 Task: In the Contact  Olivia_Brown@whitney.org, schedule and save the meeting with title: 'Collaborative Discussion', Select date: '24 July, 2023', select start time: 12:00:PM. Add location on call (718) 987-6563 with meeting description: For further discussion on products, kindly join the meeting.. Logged in from softage.6@softage.net
Action: Mouse pressed left at (103, 69)
Screenshot: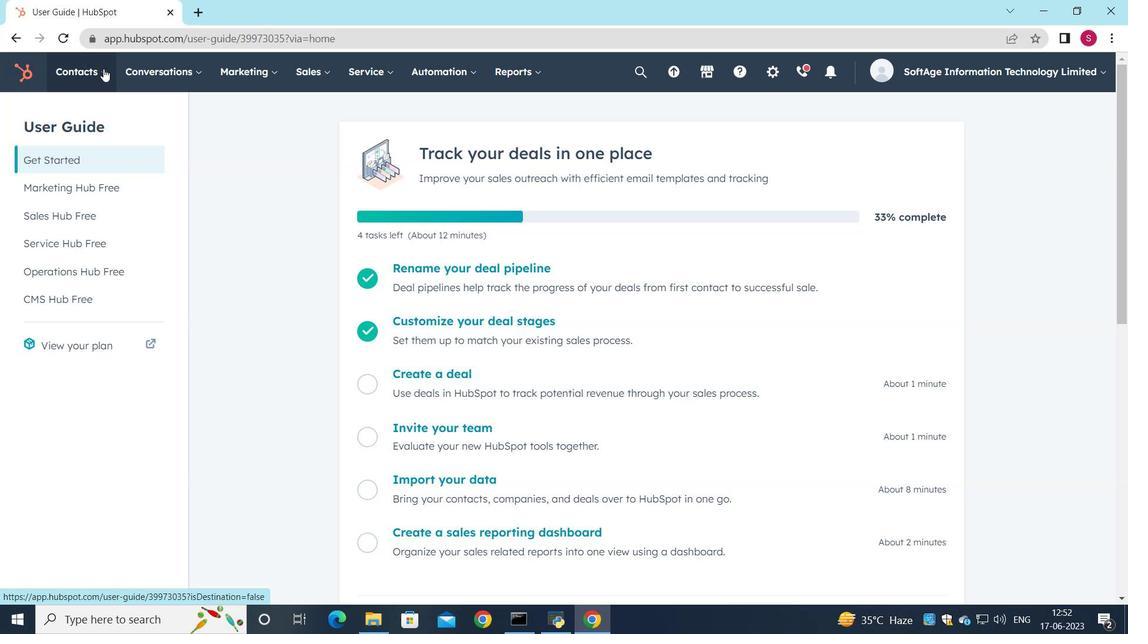 
Action: Mouse moved to (112, 115)
Screenshot: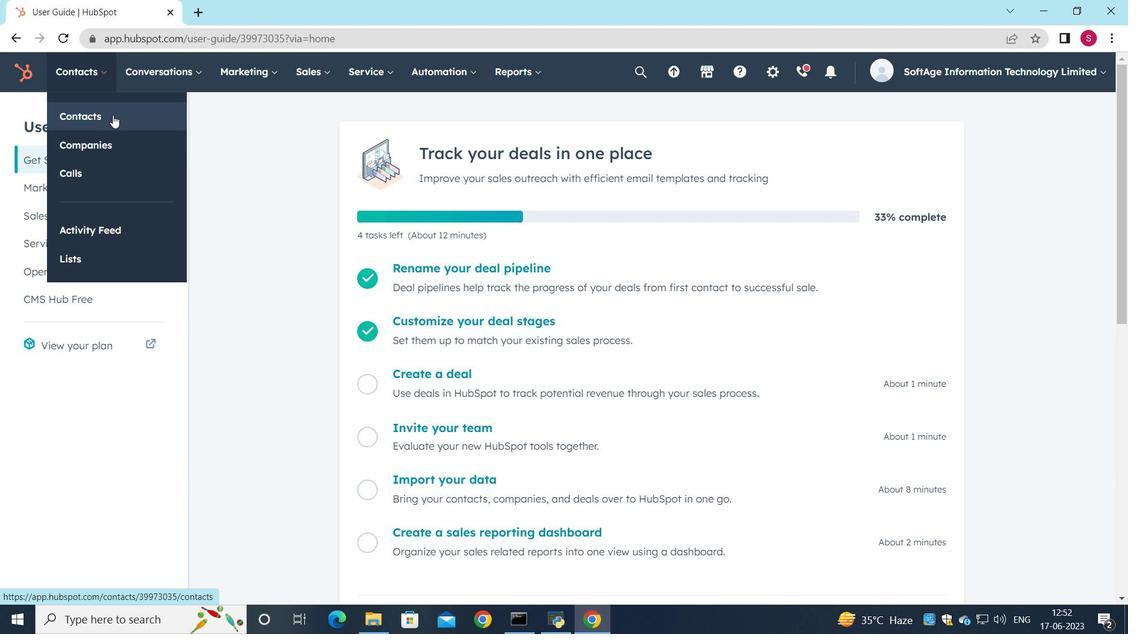
Action: Mouse pressed left at (112, 115)
Screenshot: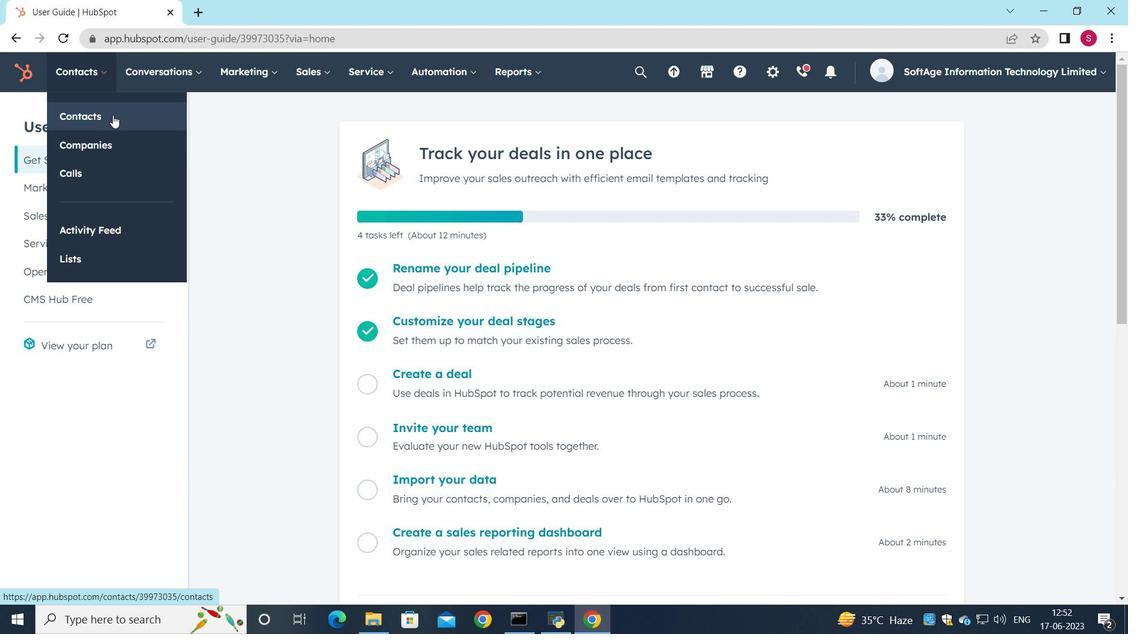 
Action: Mouse moved to (95, 244)
Screenshot: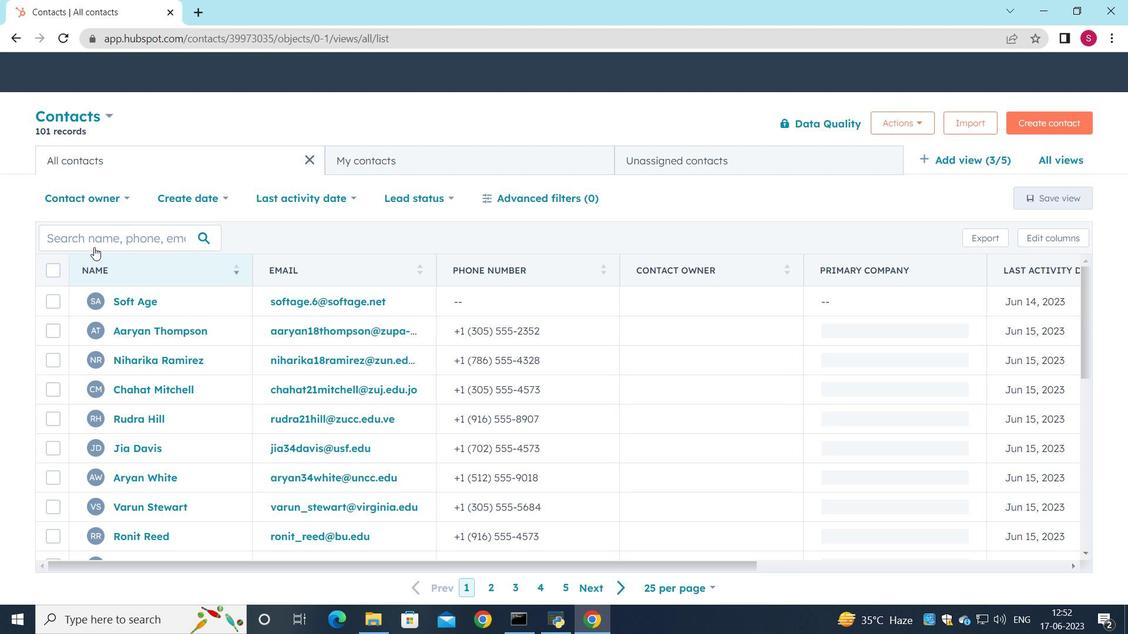 
Action: Mouse pressed left at (95, 244)
Screenshot: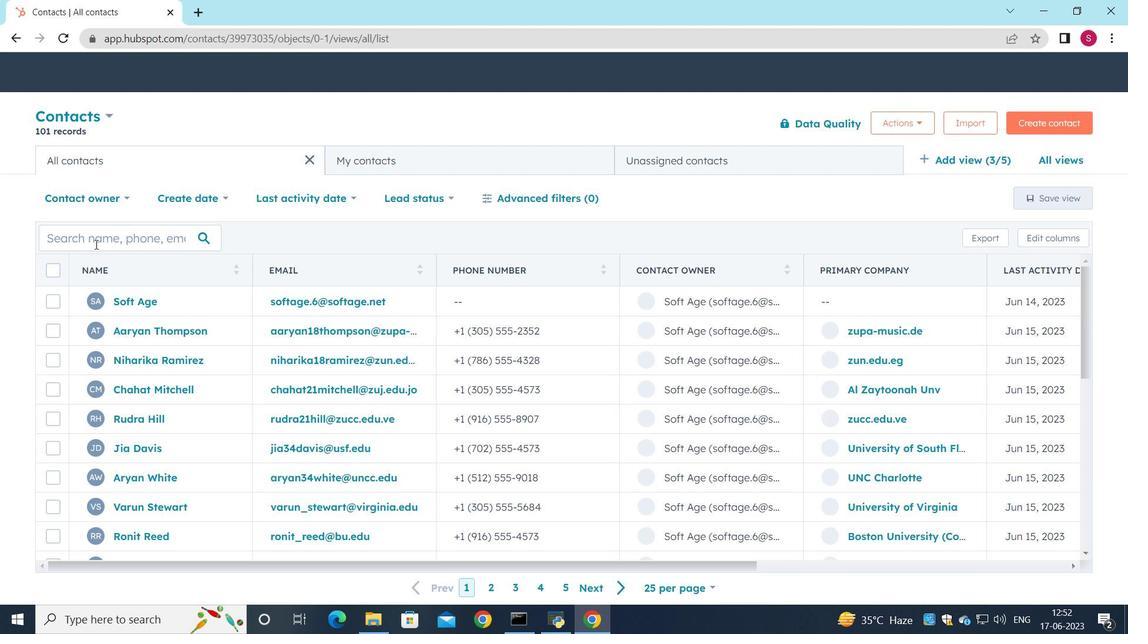 
Action: Key pressed <Key.shift><Key.shift>Olivia<Key.shift><Key.shift><Key.shift><Key.shift><Key.shift><Key.shift>_<Key.shift>Brown<Key.shift><Key.shift><Key.shift><Key.shift><Key.shift><Key.shift><Key.shift><Key.shift><Key.shift><Key.shift>@whitney.org
Screenshot: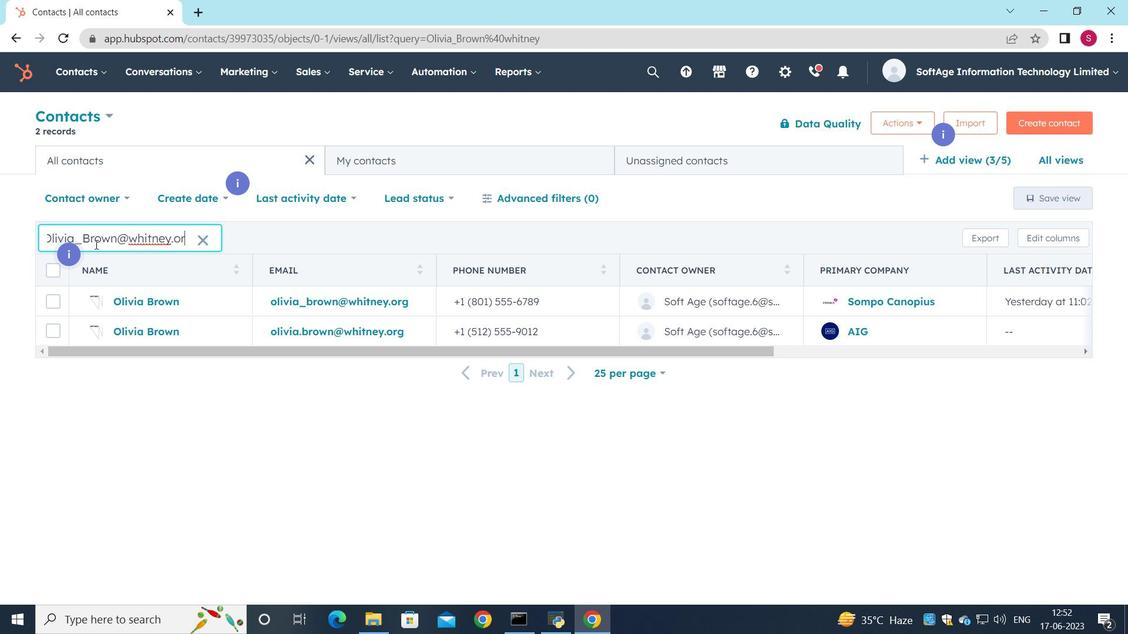 
Action: Mouse moved to (168, 299)
Screenshot: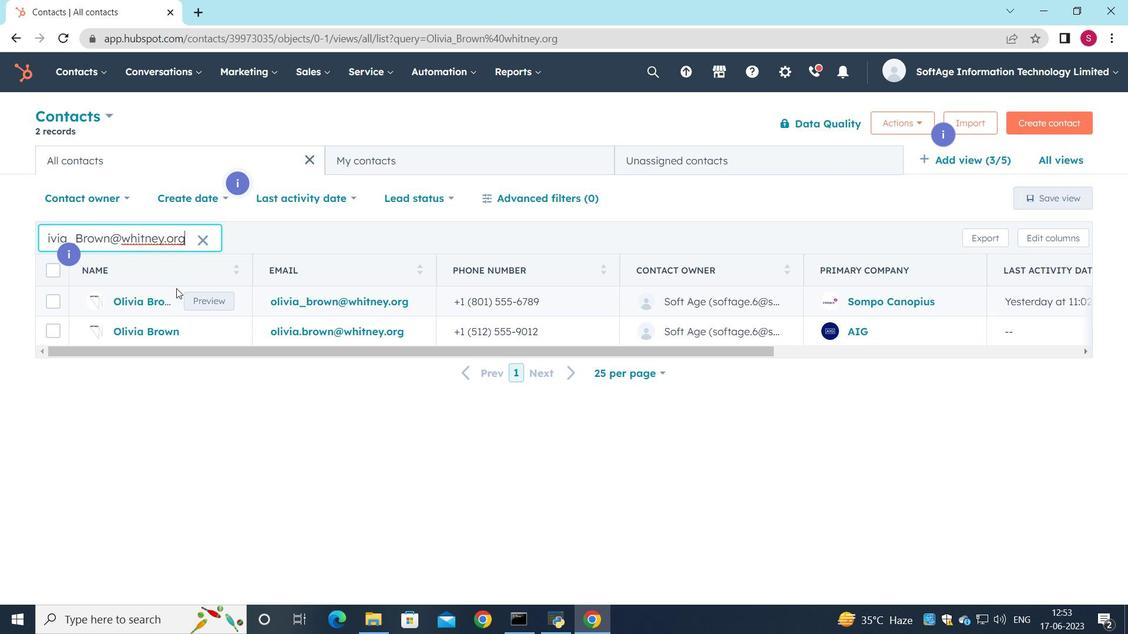 
Action: Mouse pressed left at (168, 299)
Screenshot: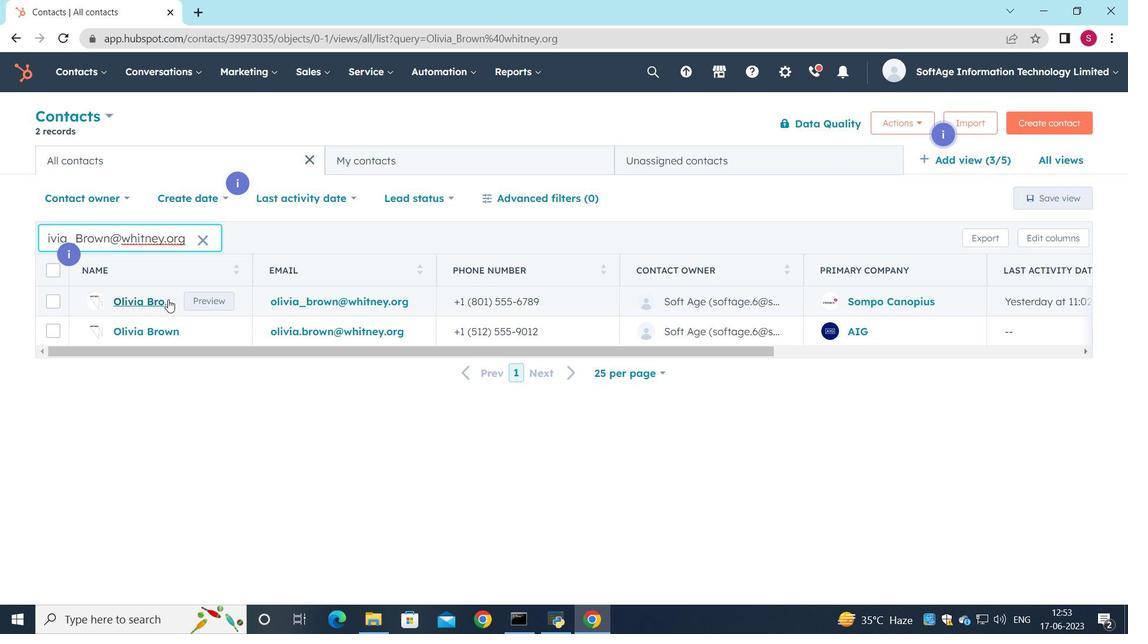 
Action: Mouse moved to (182, 242)
Screenshot: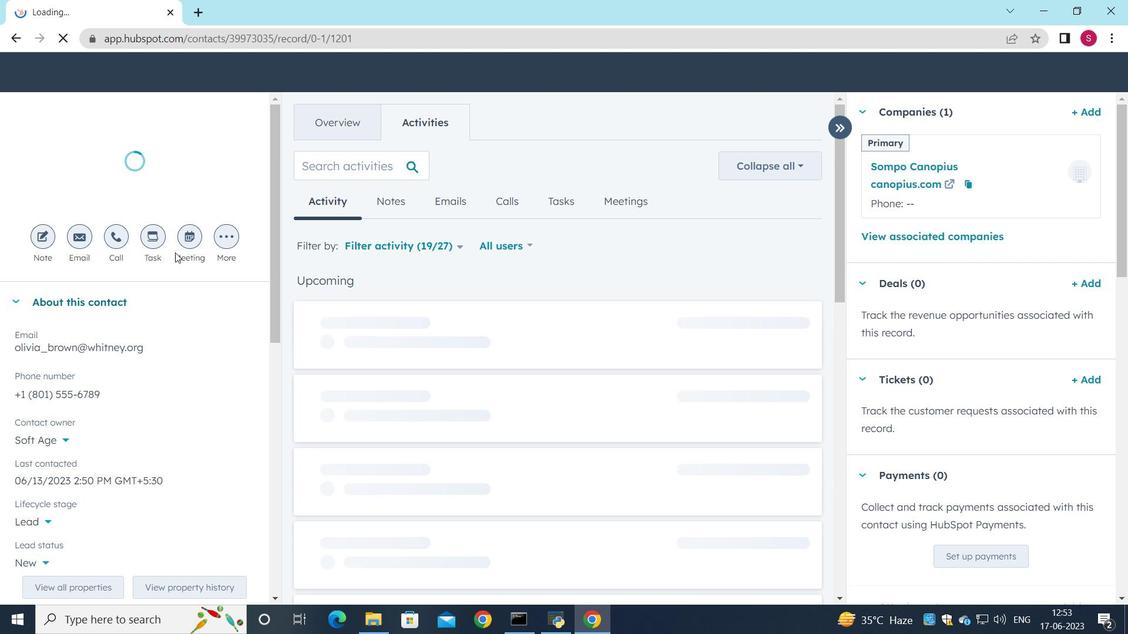 
Action: Mouse pressed left at (182, 242)
Screenshot: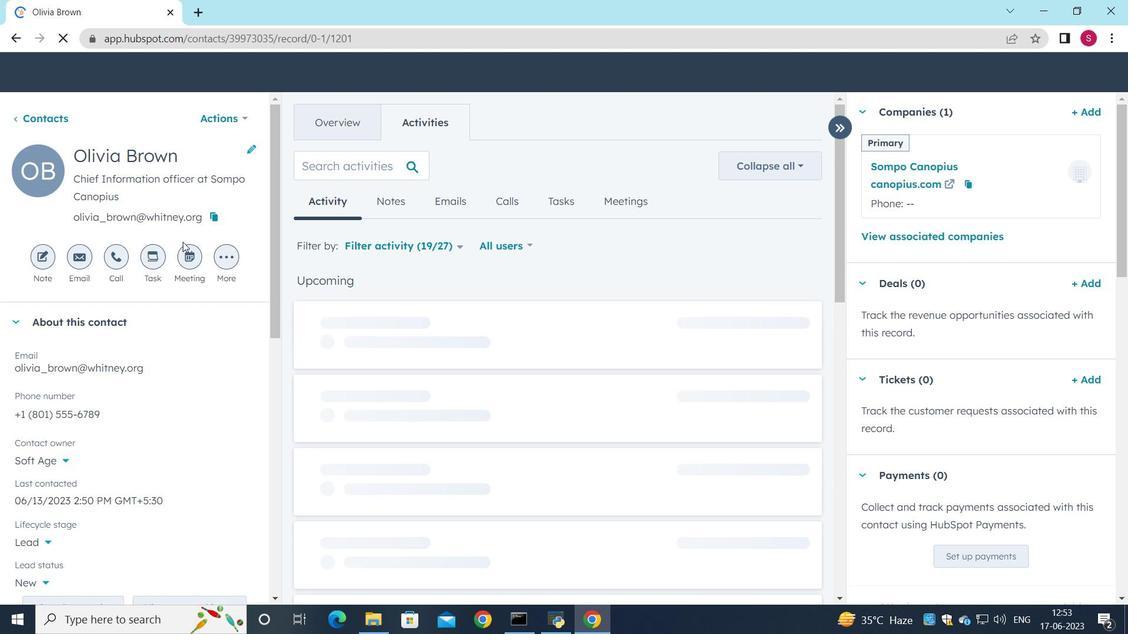 
Action: Mouse moved to (186, 249)
Screenshot: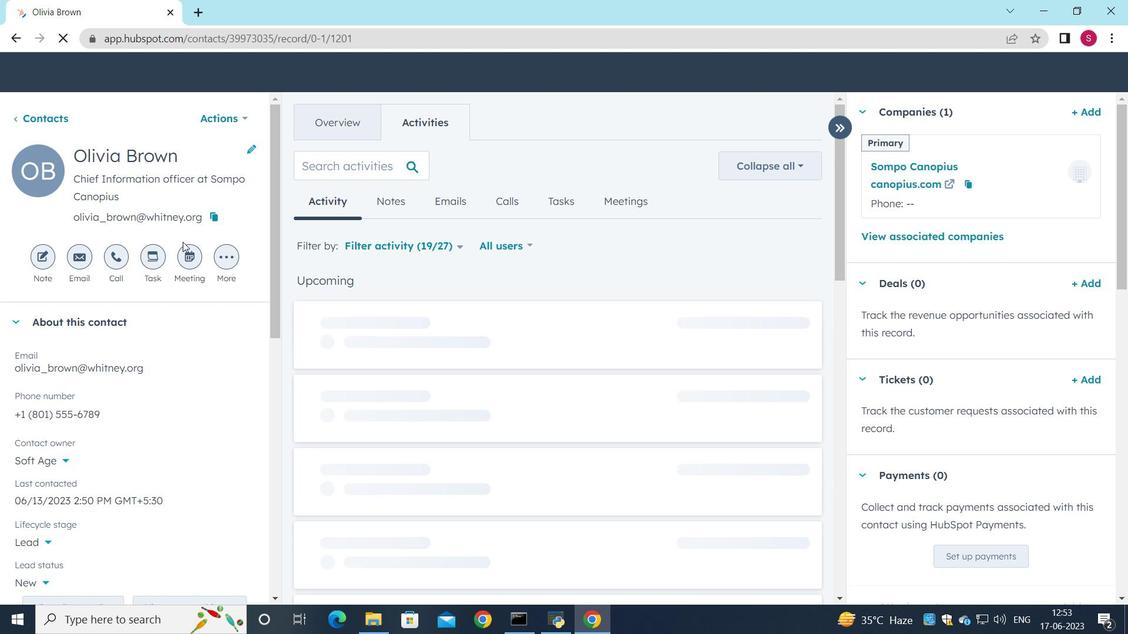 
Action: Mouse pressed left at (186, 249)
Screenshot: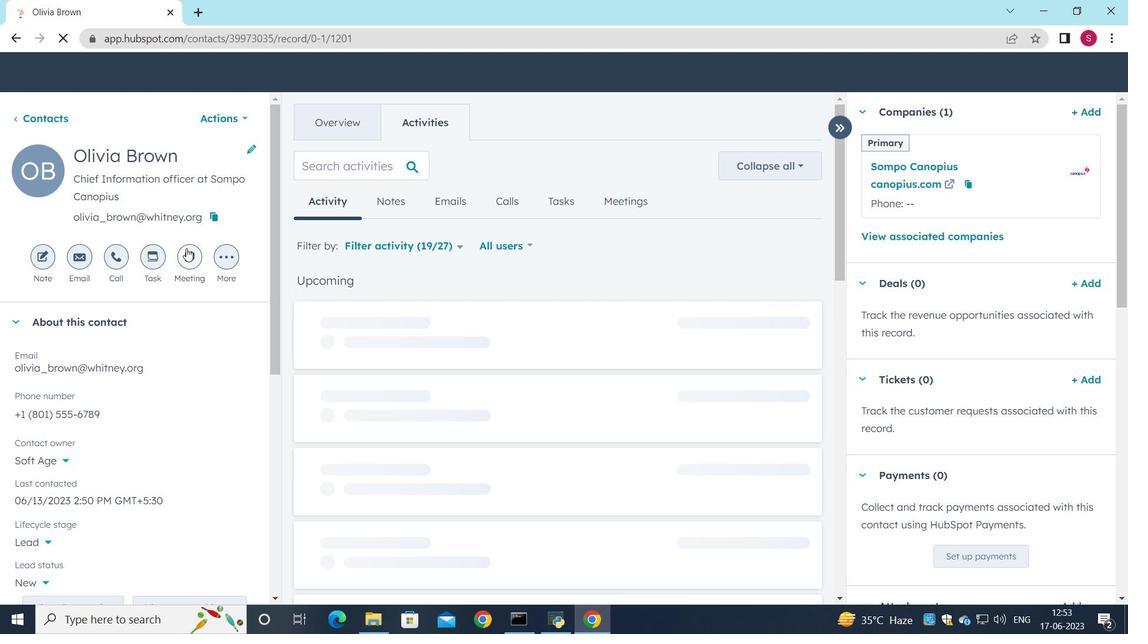 
Action: Mouse moved to (172, 233)
Screenshot: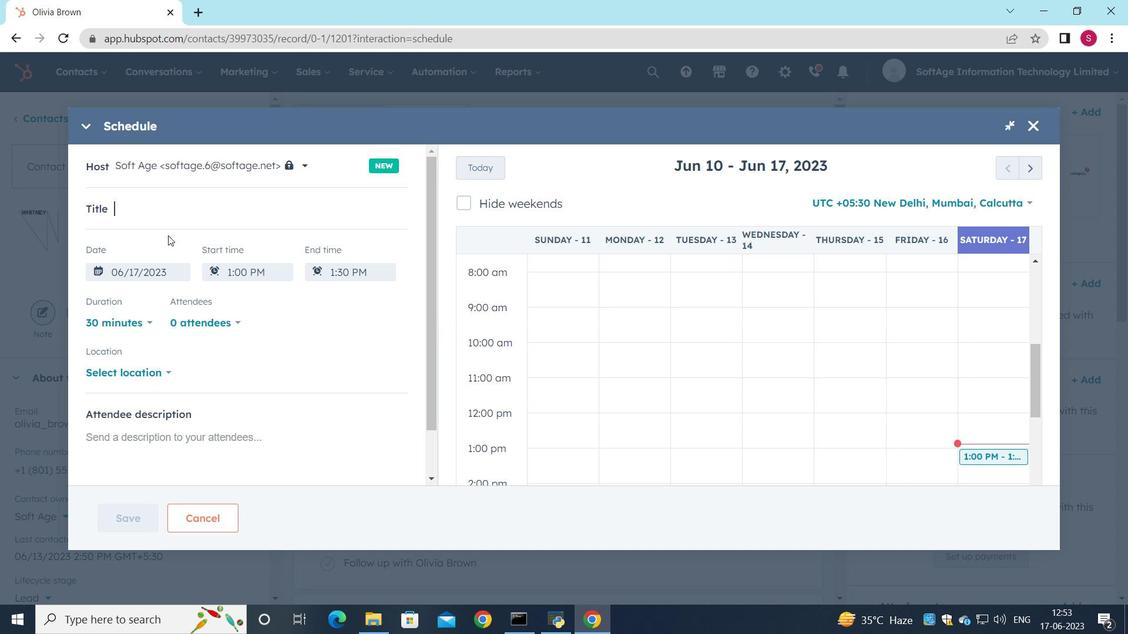 
Action: Key pressed <Key.shift>Colls<Key.backspace>aborative<Key.space><Key.shift>Discussion
Screenshot: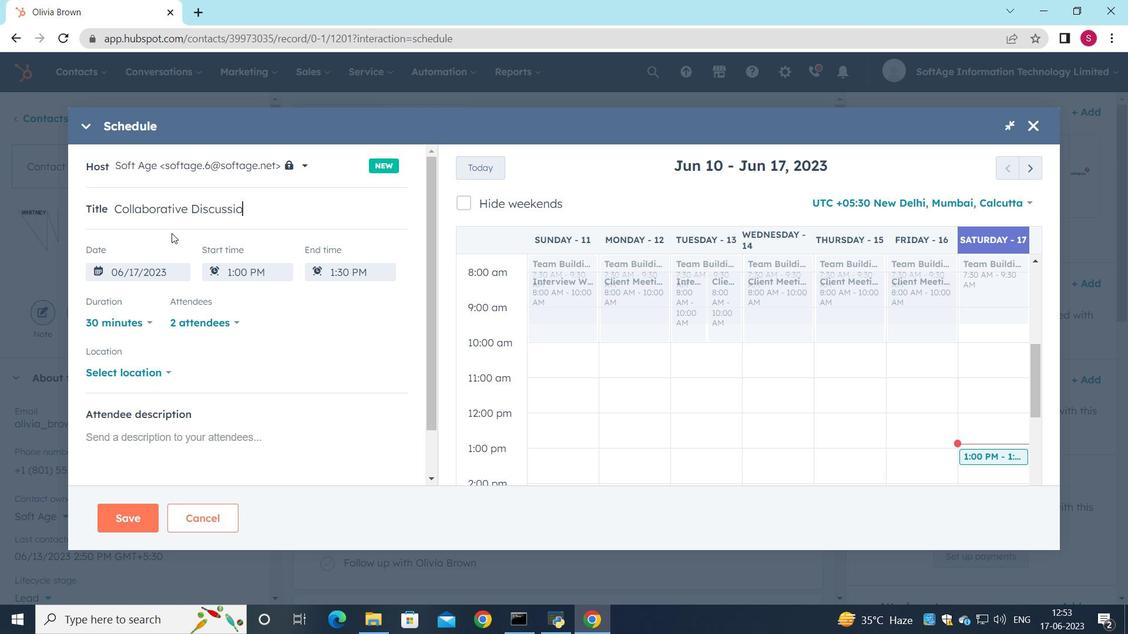 
Action: Mouse moved to (1035, 169)
Screenshot: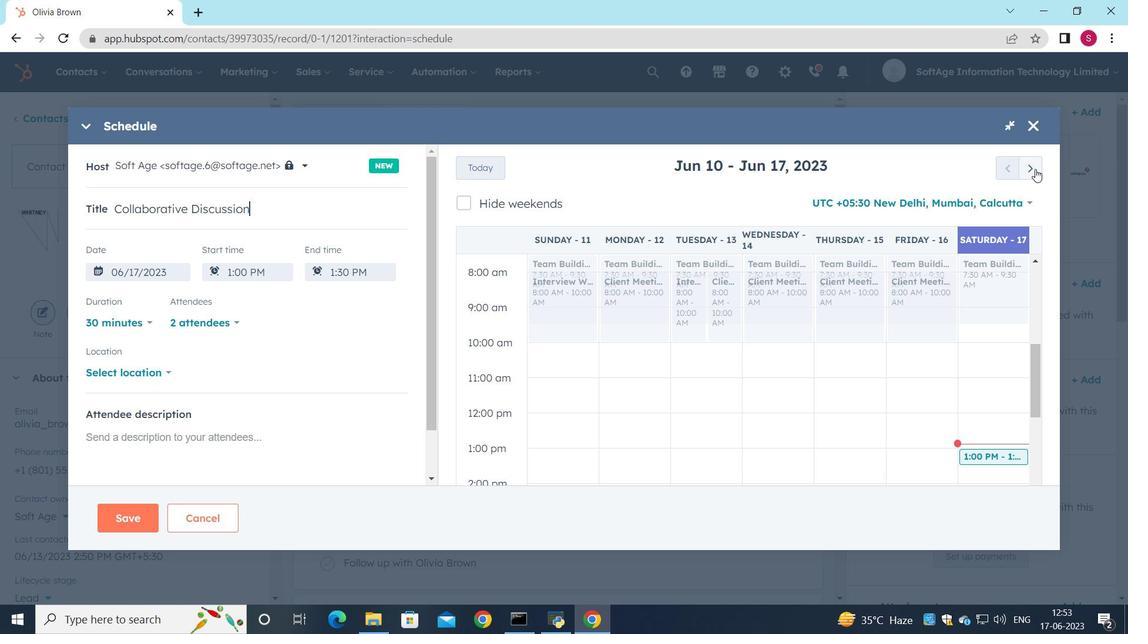 
Action: Mouse pressed left at (1035, 169)
Screenshot: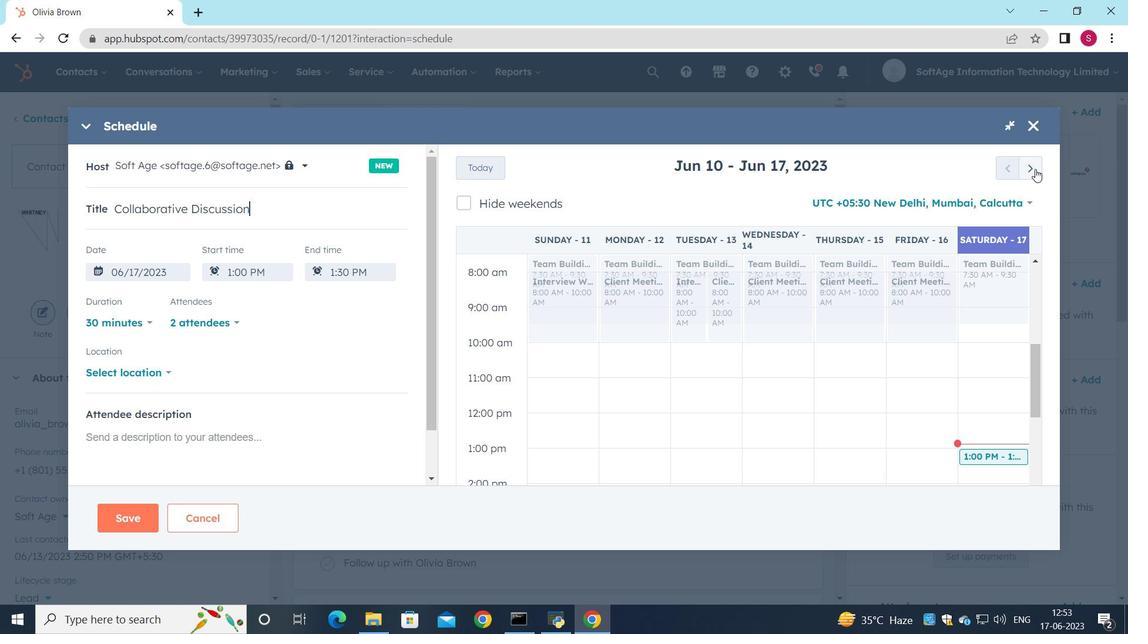 
Action: Mouse pressed left at (1035, 169)
Screenshot: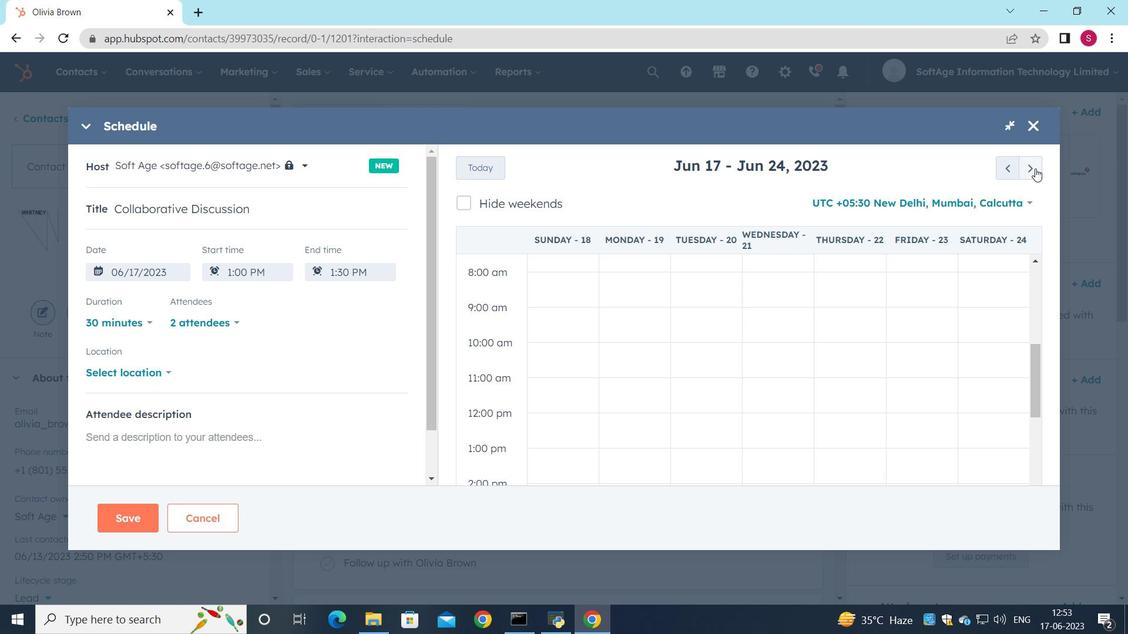 
Action: Mouse pressed left at (1035, 169)
Screenshot: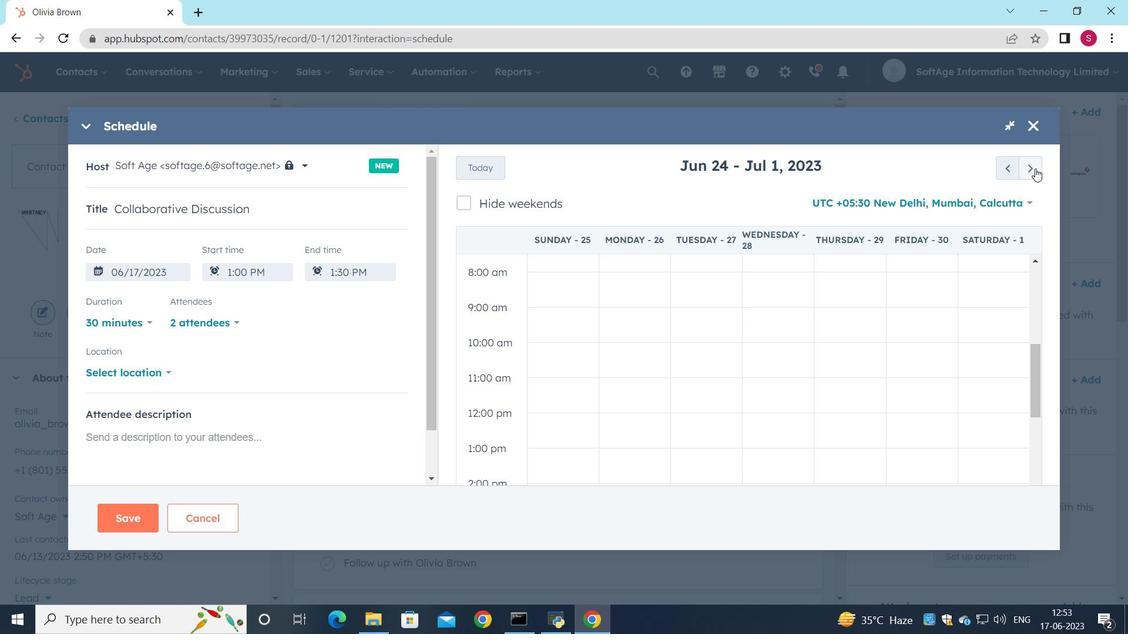 
Action: Mouse pressed left at (1035, 169)
Screenshot: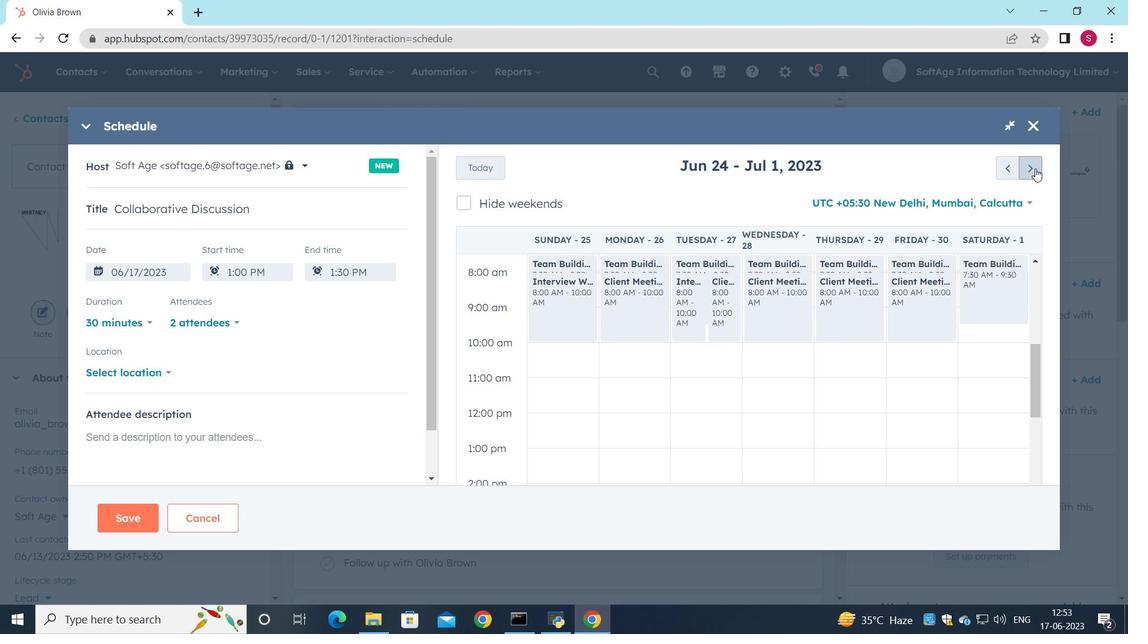 
Action: Mouse pressed left at (1035, 169)
Screenshot: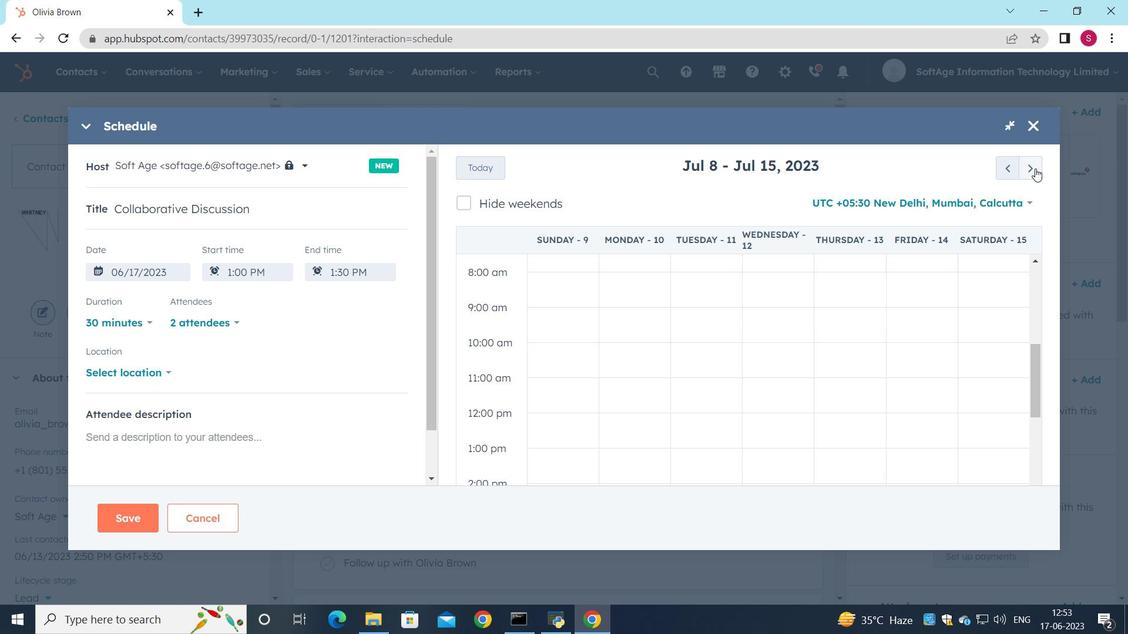 
Action: Mouse pressed left at (1035, 169)
Screenshot: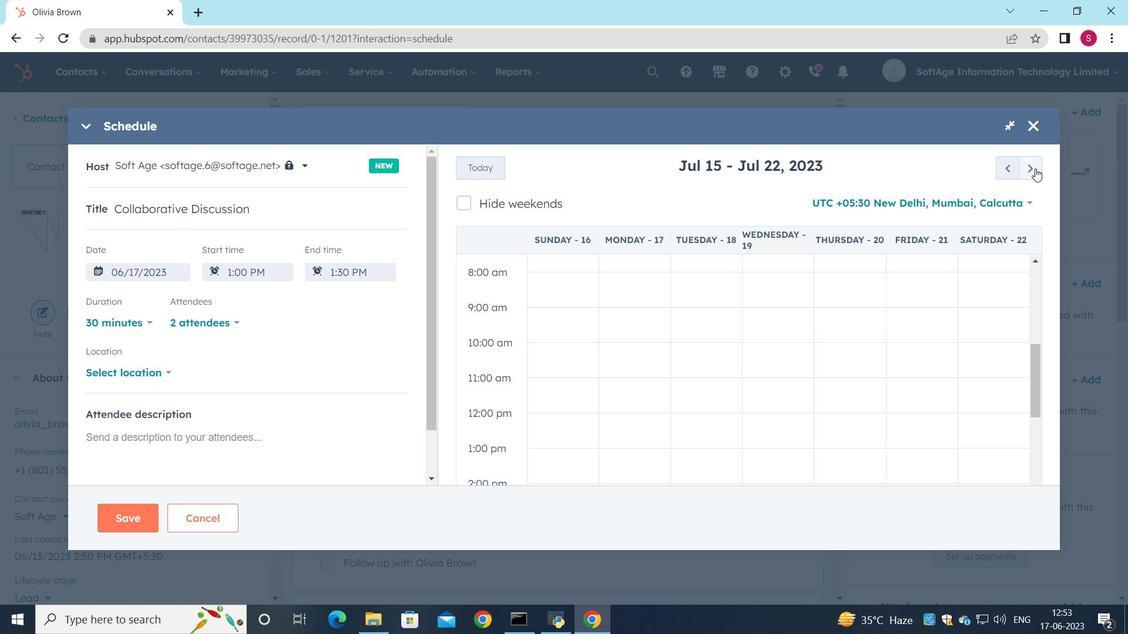 
Action: Mouse moved to (645, 418)
Screenshot: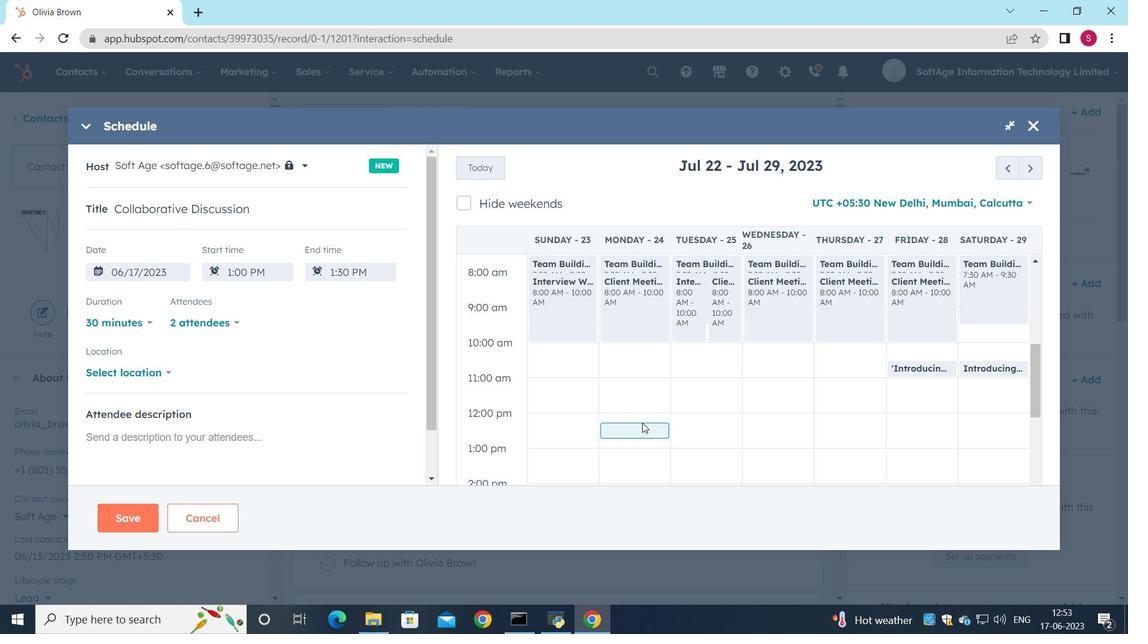 
Action: Mouse pressed left at (645, 418)
Screenshot: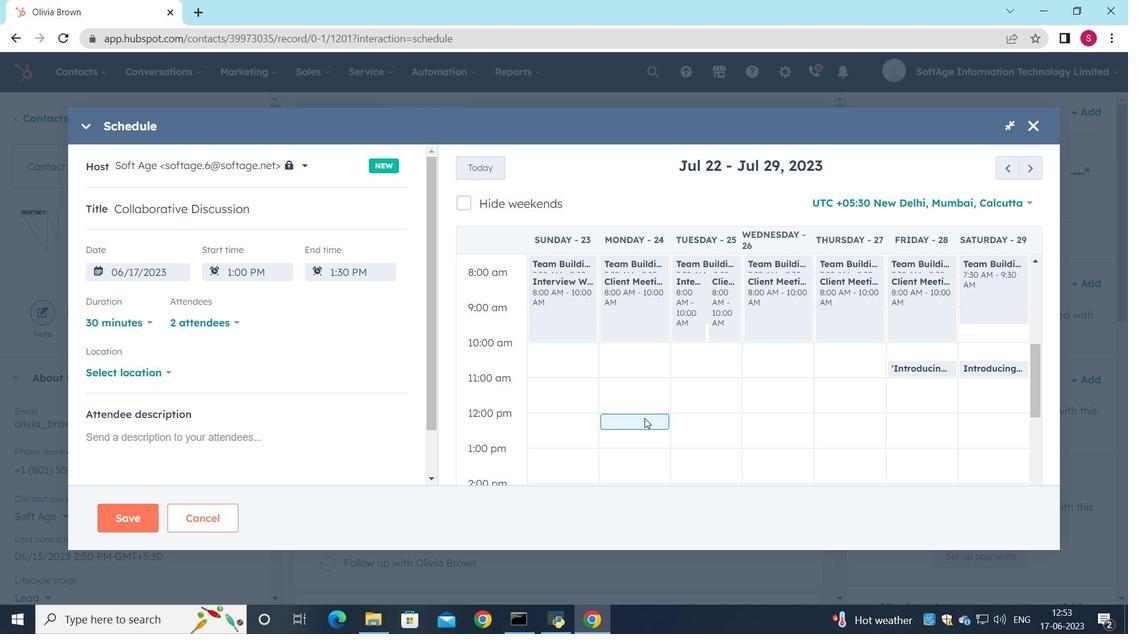 
Action: Mouse moved to (167, 372)
Screenshot: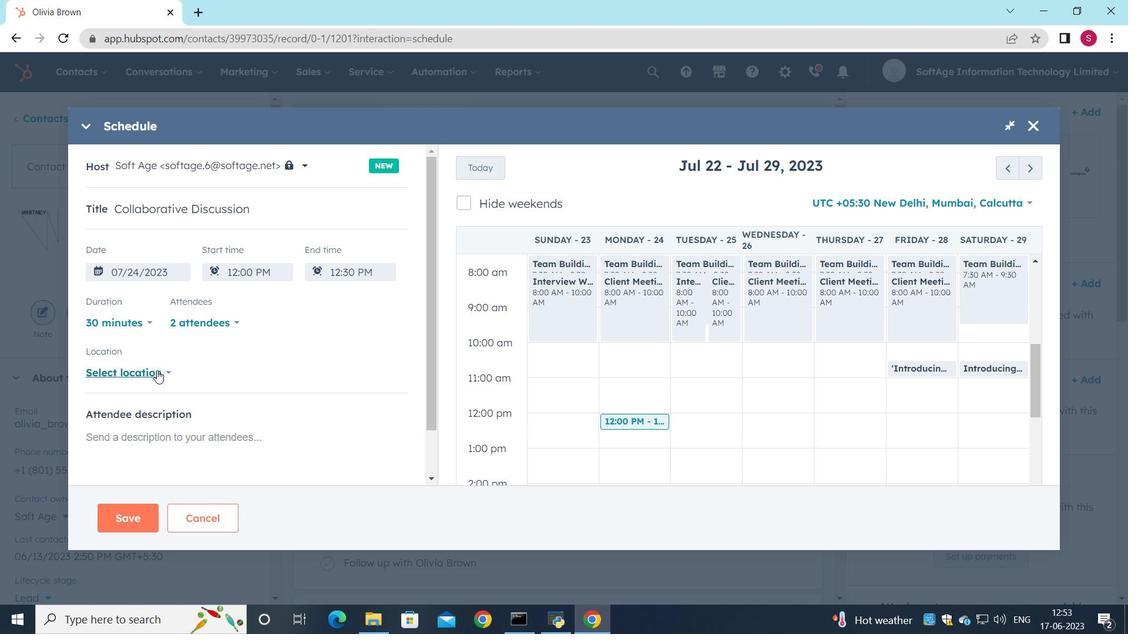 
Action: Mouse pressed left at (167, 372)
Screenshot: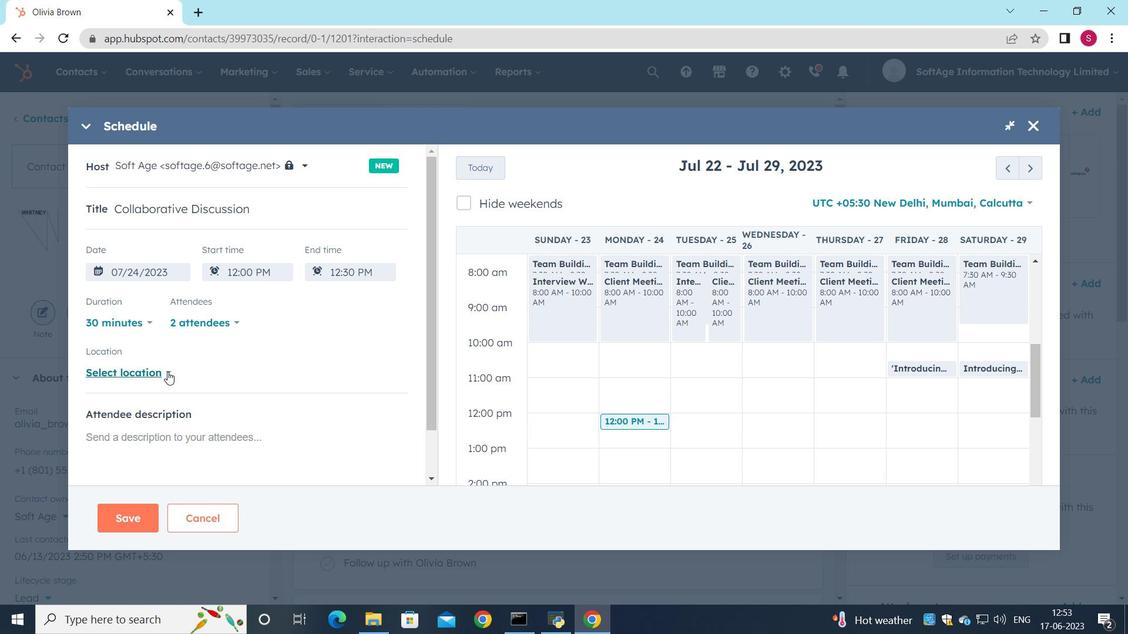 
Action: Mouse moved to (215, 325)
Screenshot: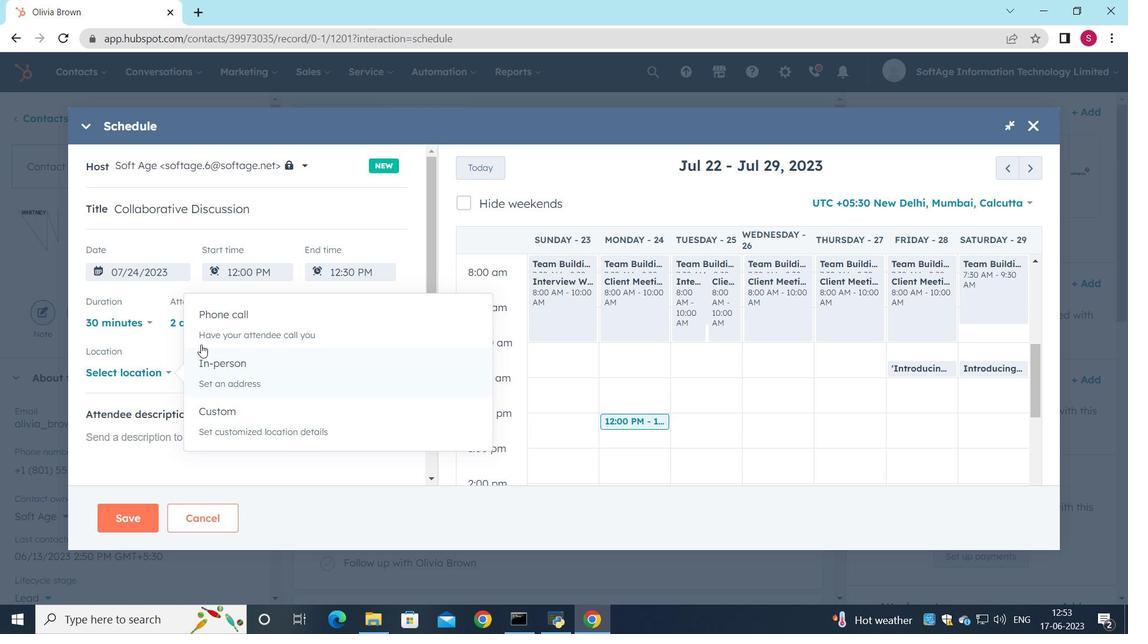 
Action: Mouse pressed left at (215, 325)
Screenshot: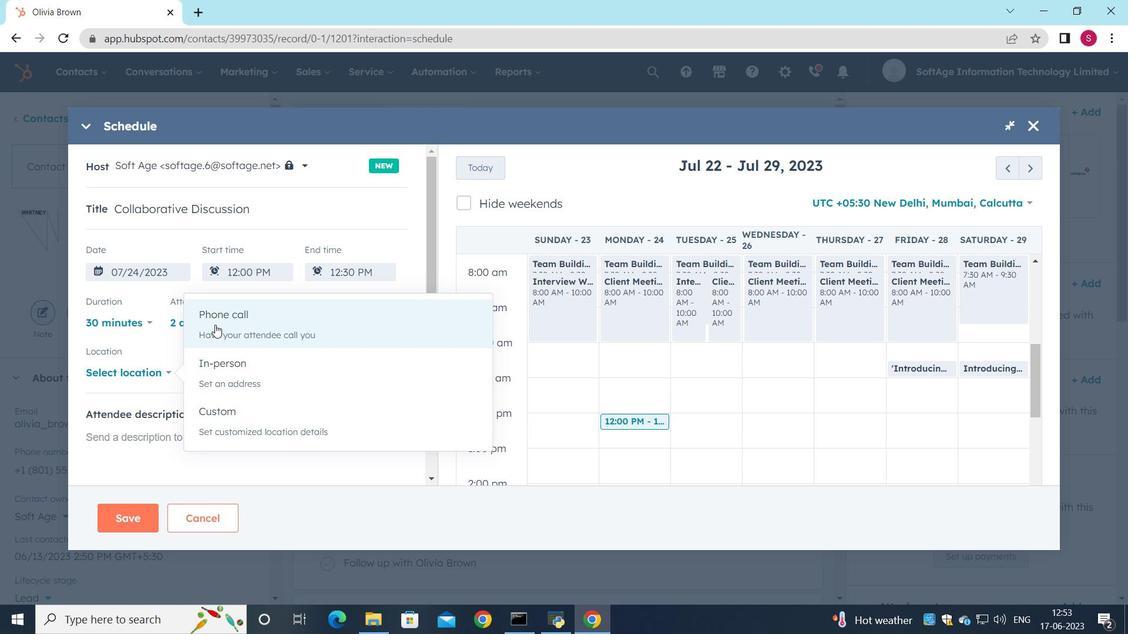 
Action: Mouse moved to (202, 373)
Screenshot: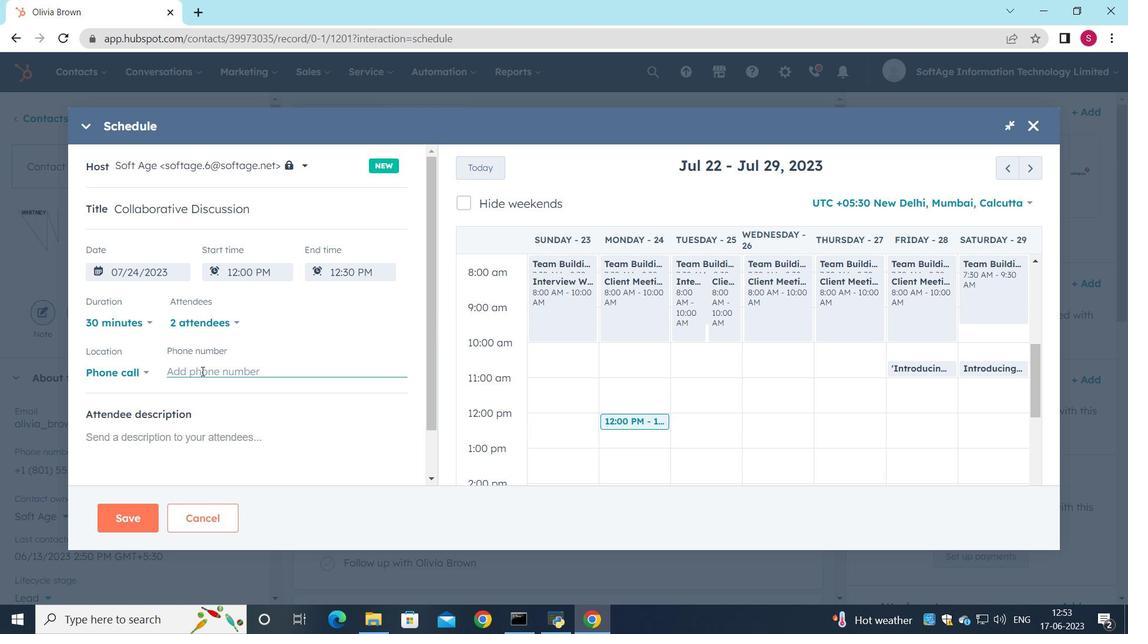 
Action: Mouse pressed left at (202, 373)
Screenshot: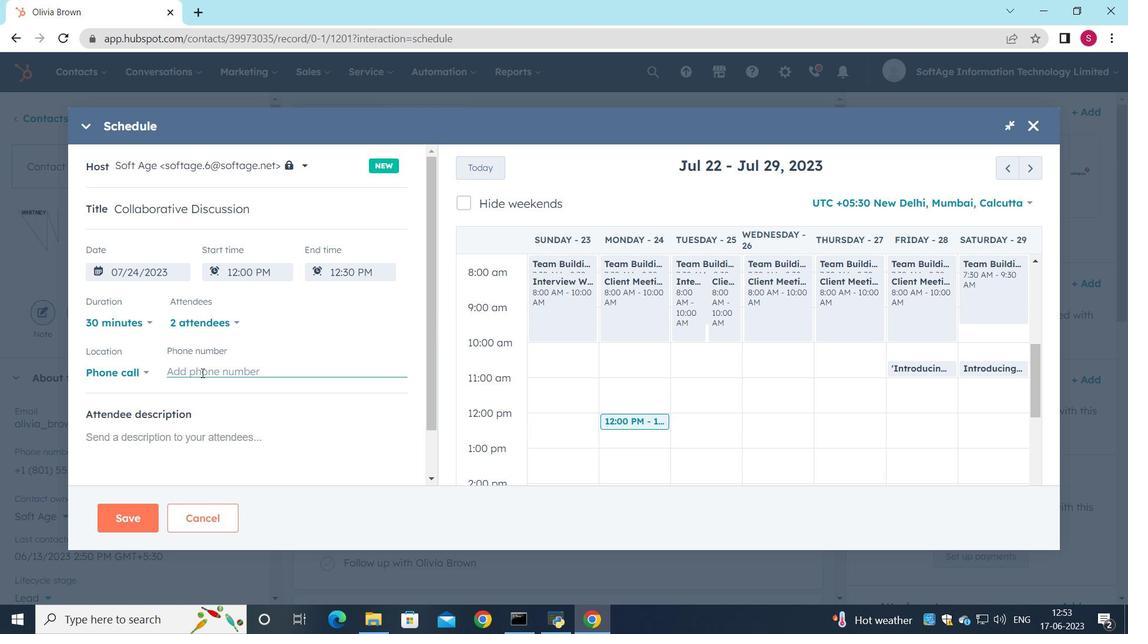 
Action: Key pressed <Key.shift_r><Key.shift_r><Key.shift_r>(718<Key.shift_r>0<Key.backspace><Key.shift_r>)<Key.space>987-6563
Screenshot: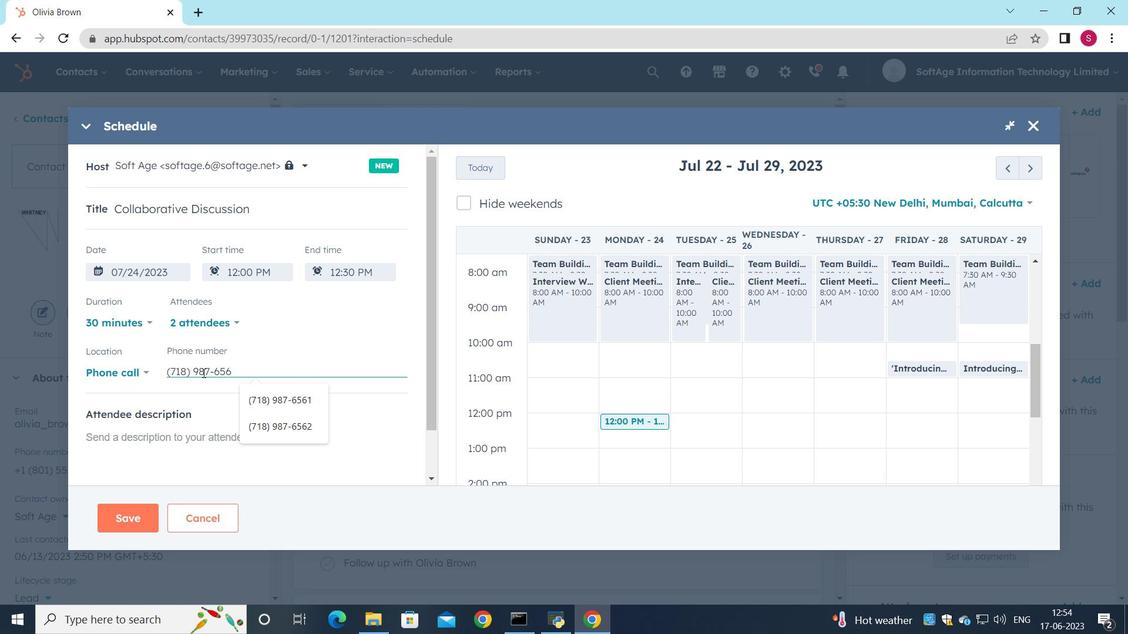 
Action: Mouse moved to (157, 435)
Screenshot: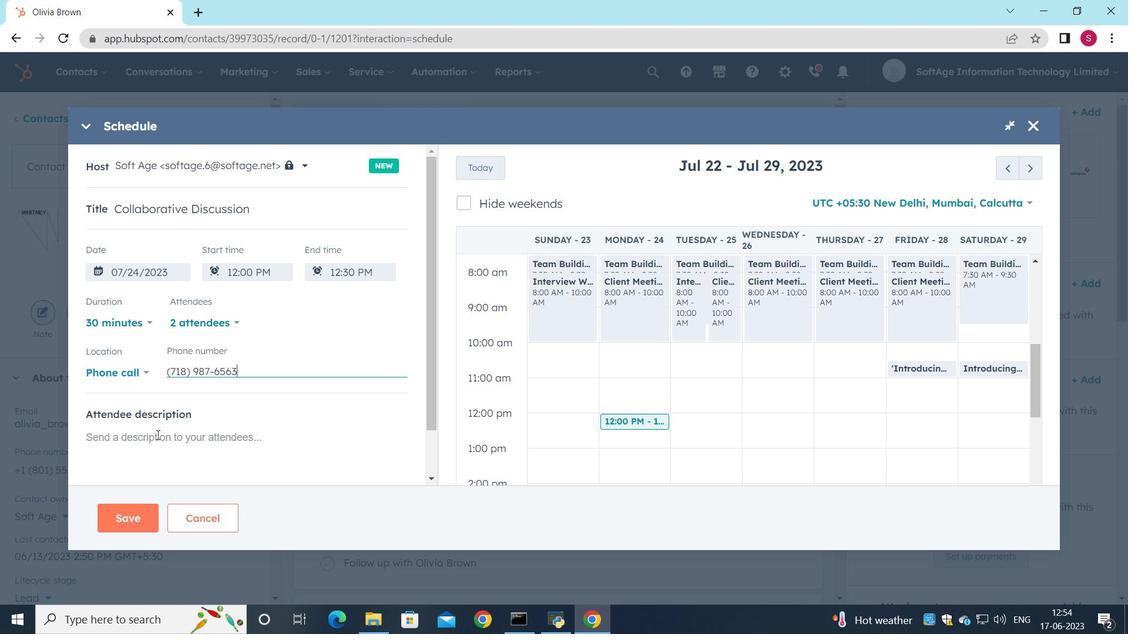 
Action: Mouse pressed left at (157, 435)
Screenshot: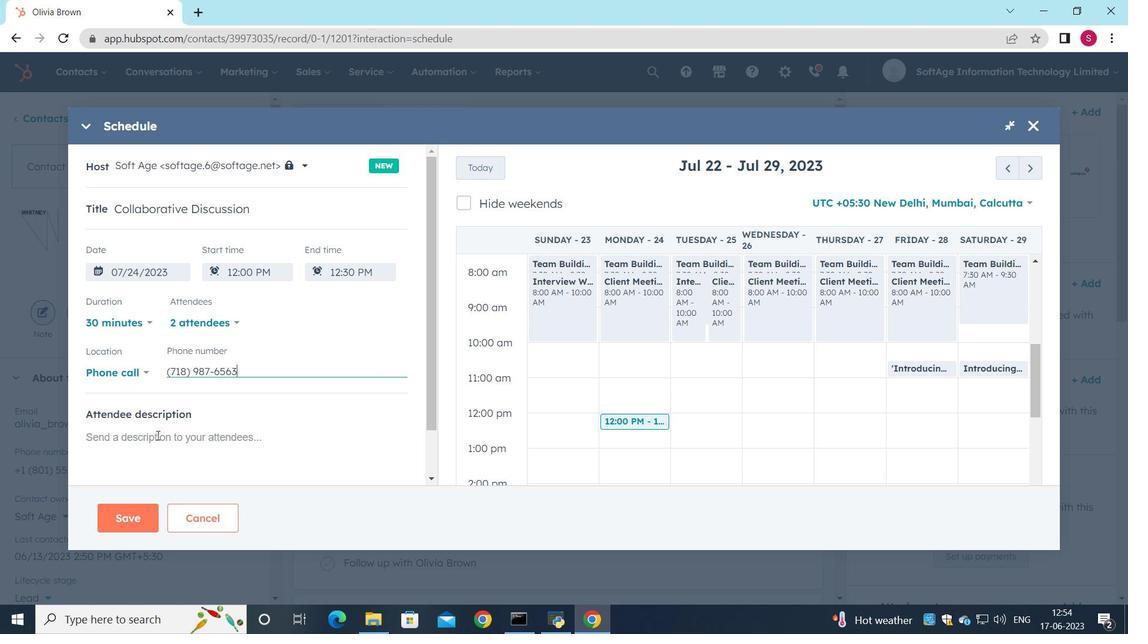 
Action: Mouse moved to (217, 309)
Screenshot: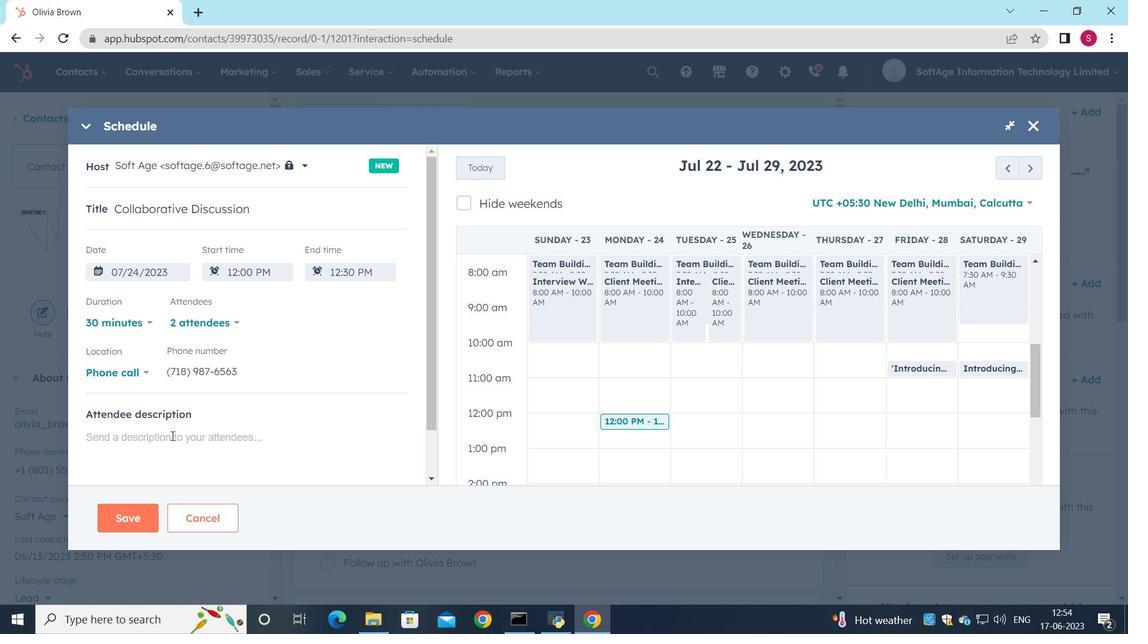 
Action: Key pressed <Key.shift>For<Key.space>further<Key.space>discussion<Key.space>on<Key.space>products,<Key.space>kindly<Key.space>join<Key.space>the<Key.space>meeting.
Screenshot: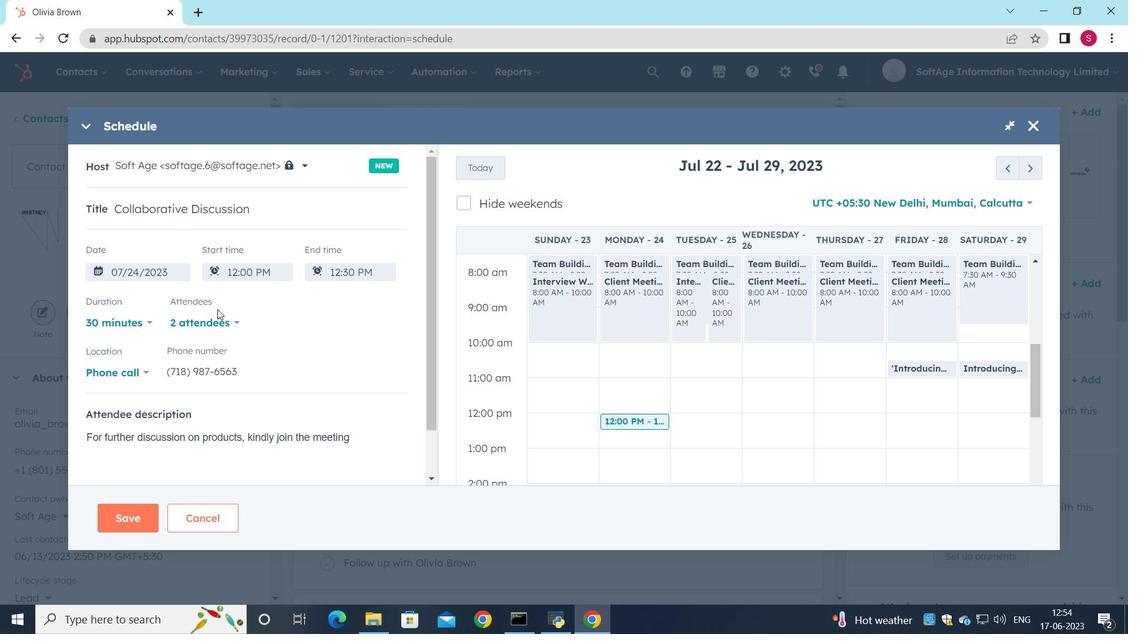 
Action: Mouse moved to (130, 512)
Screenshot: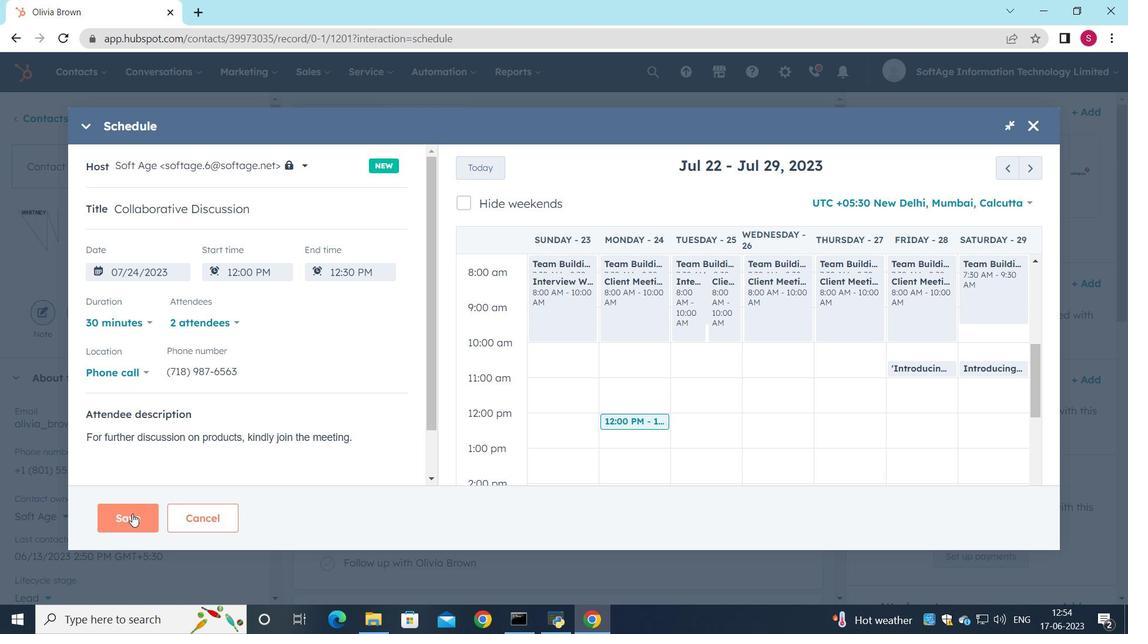 
Action: Mouse pressed left at (130, 512)
Screenshot: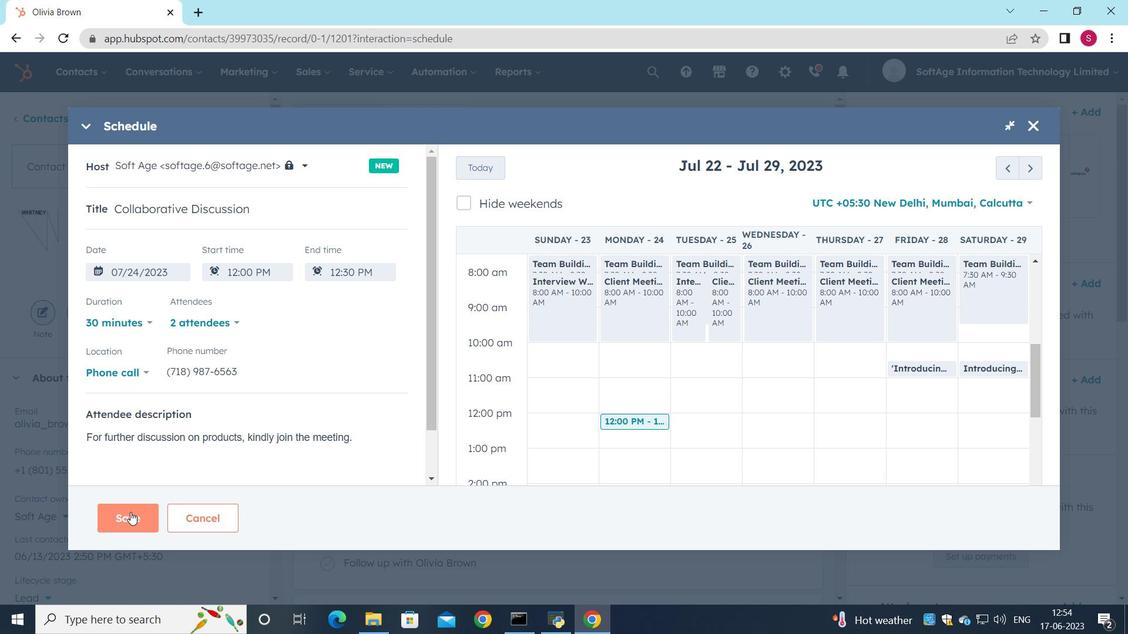 
Action: Mouse moved to (282, 519)
Screenshot: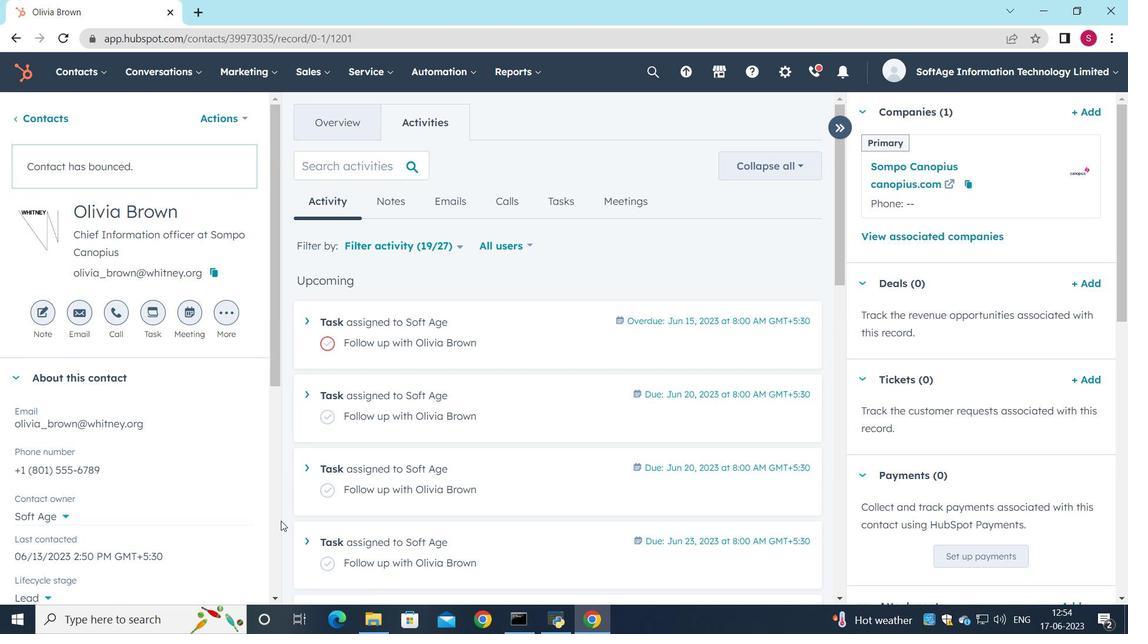 
